 Task: Add Neocell Super Collagen + Vitamin C And Biotin to the cart.
Action: Mouse moved to (280, 134)
Screenshot: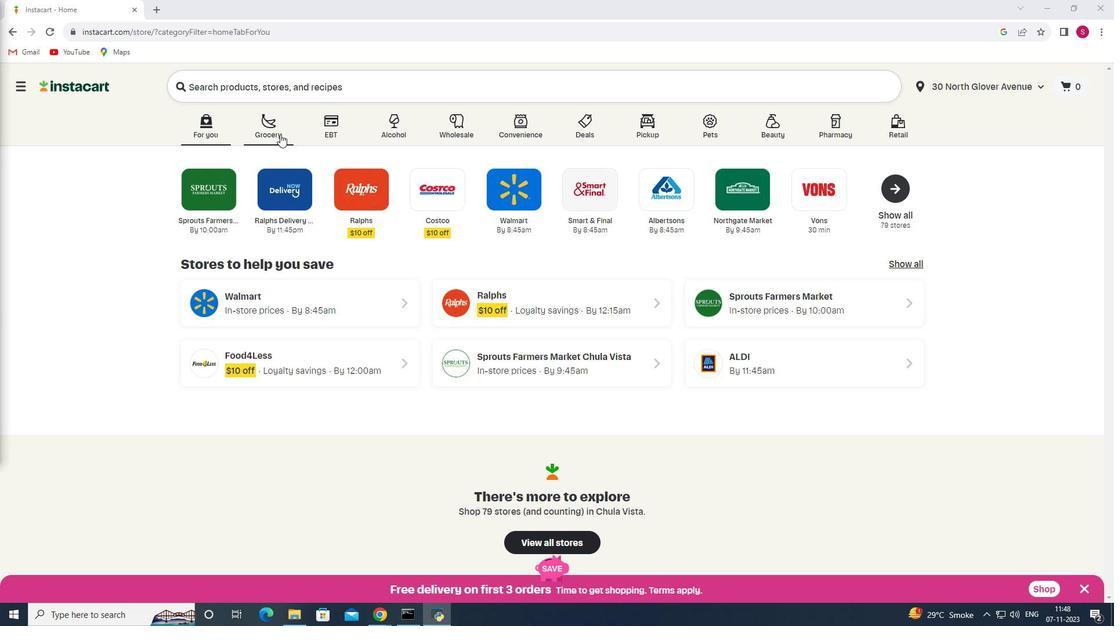 
Action: Mouse pressed left at (280, 134)
Screenshot: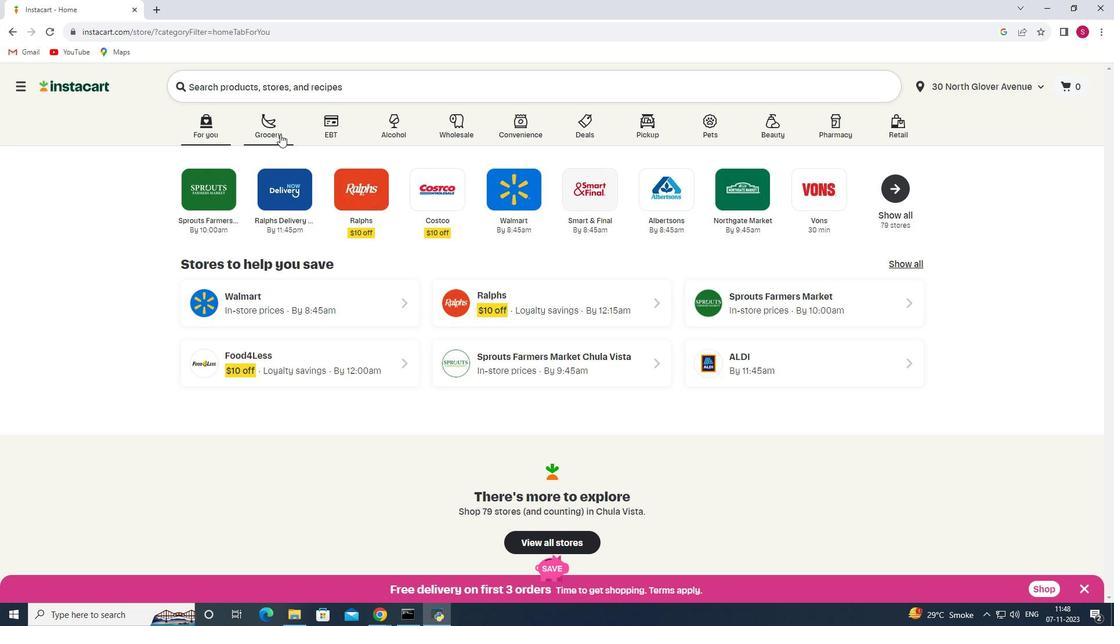 
Action: Mouse moved to (288, 332)
Screenshot: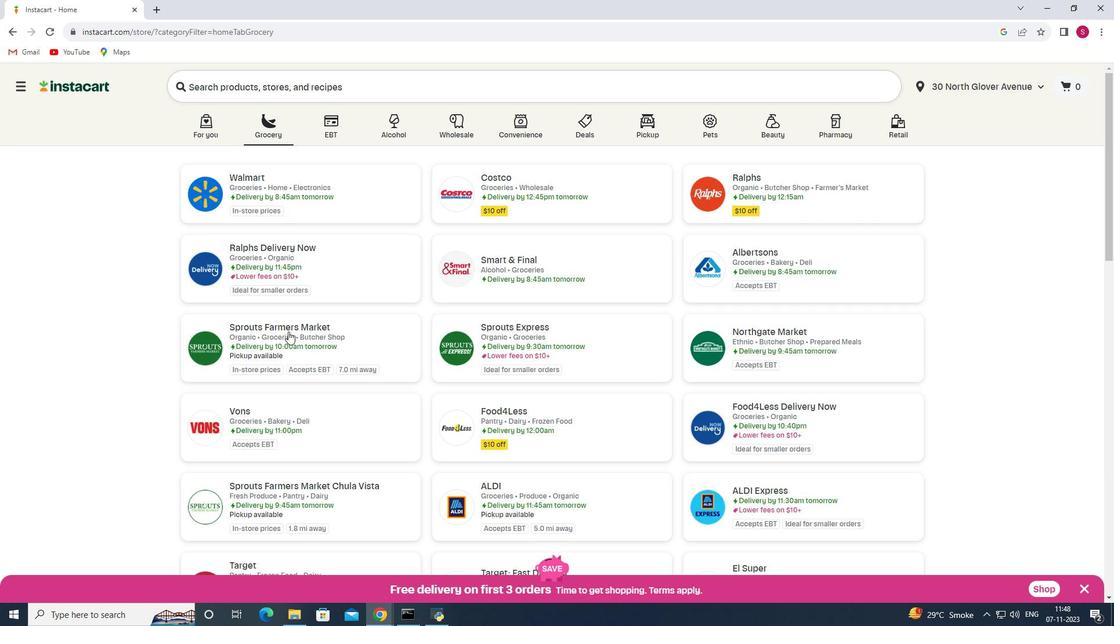 
Action: Mouse pressed left at (288, 332)
Screenshot: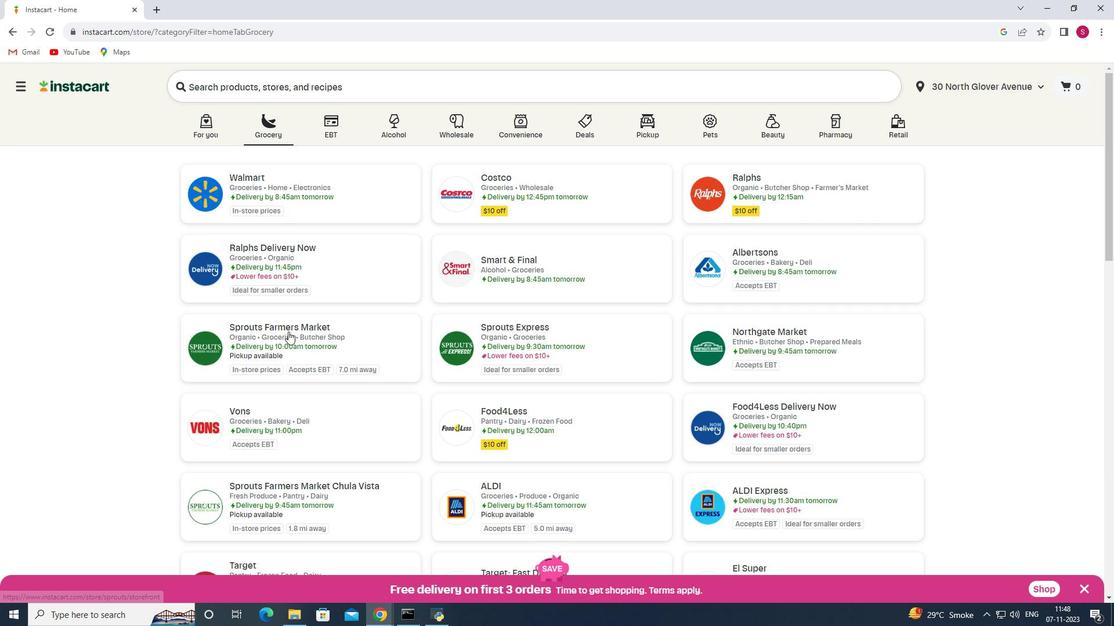 
Action: Mouse moved to (105, 339)
Screenshot: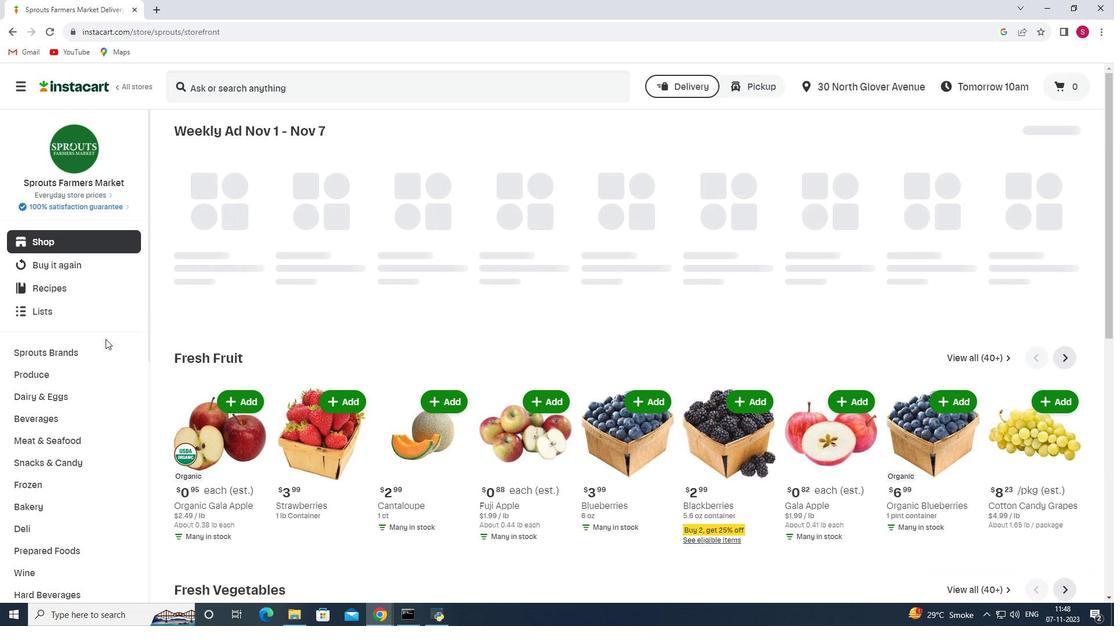
Action: Mouse scrolled (105, 339) with delta (0, 0)
Screenshot: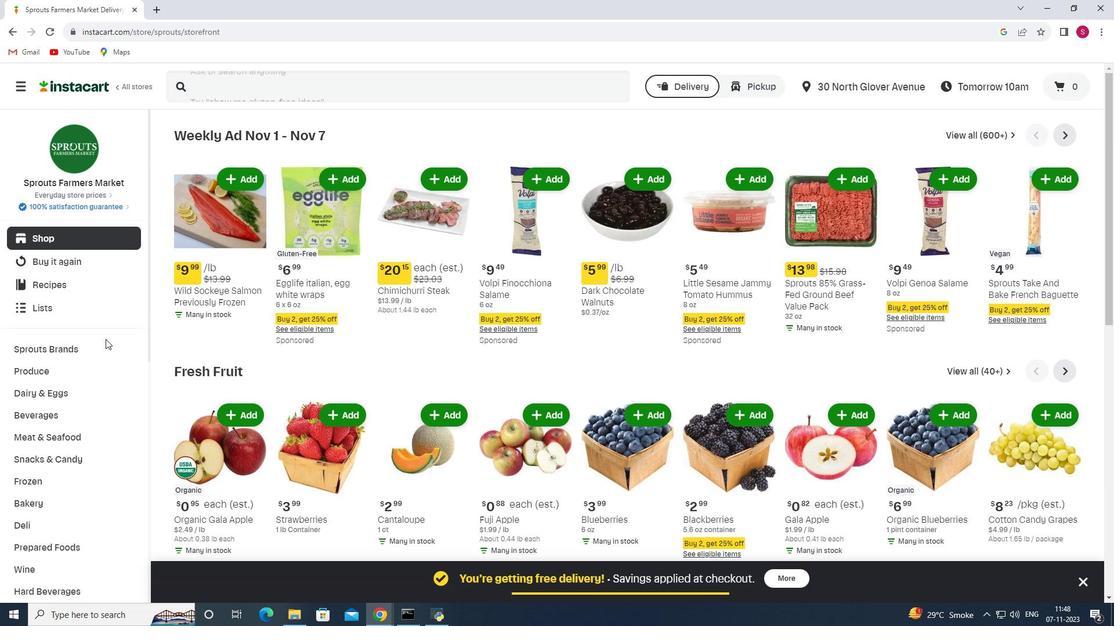 
Action: Mouse scrolled (105, 339) with delta (0, 0)
Screenshot: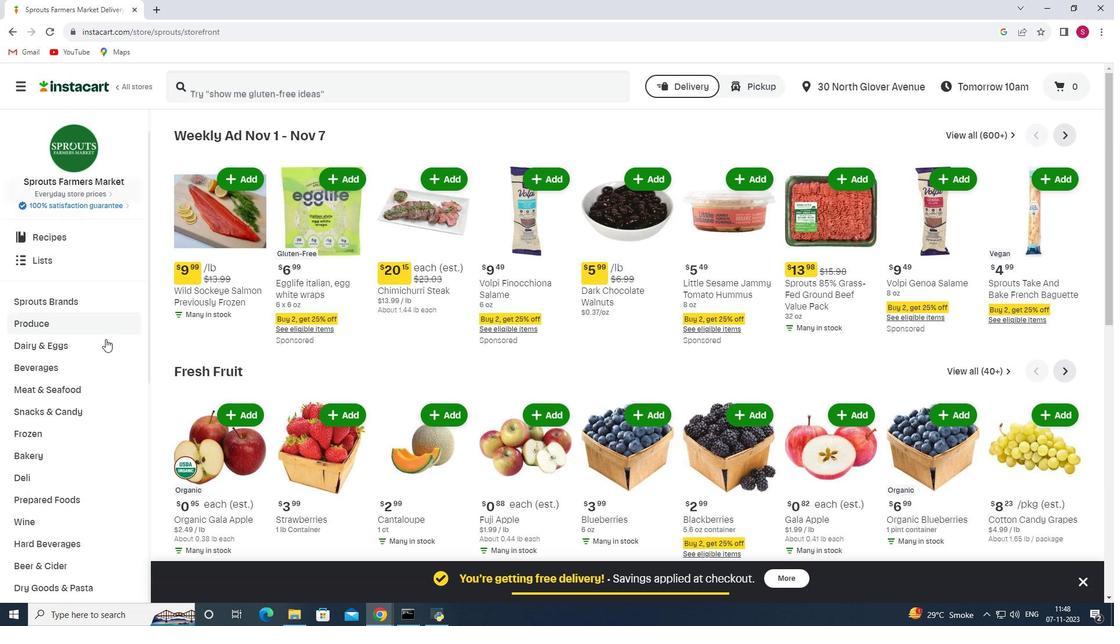 
Action: Mouse scrolled (105, 339) with delta (0, 0)
Screenshot: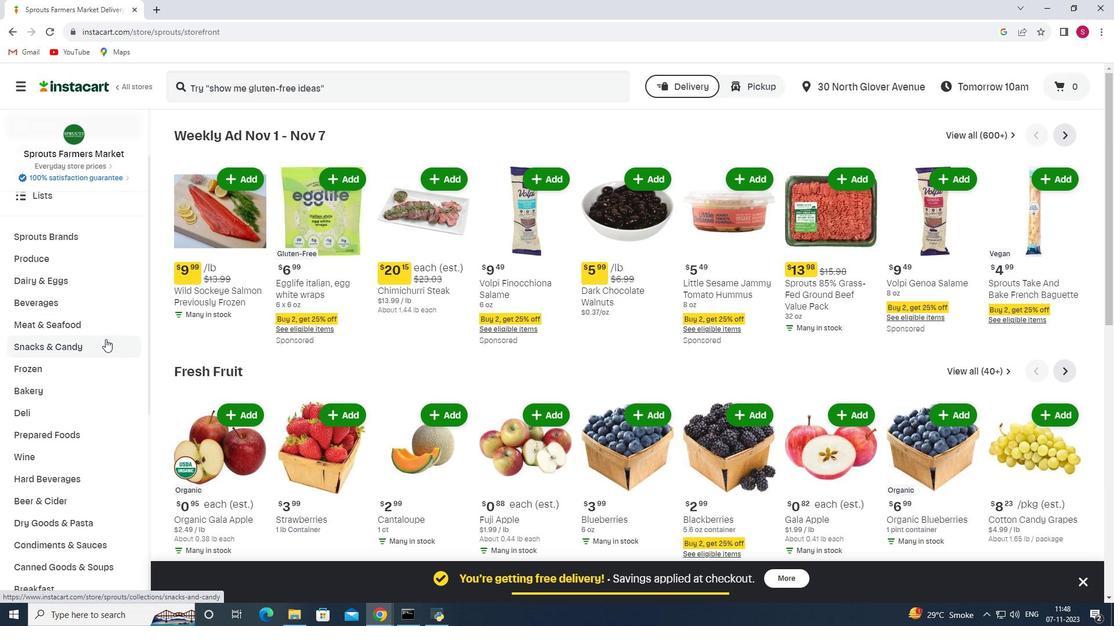 
Action: Mouse scrolled (105, 339) with delta (0, 0)
Screenshot: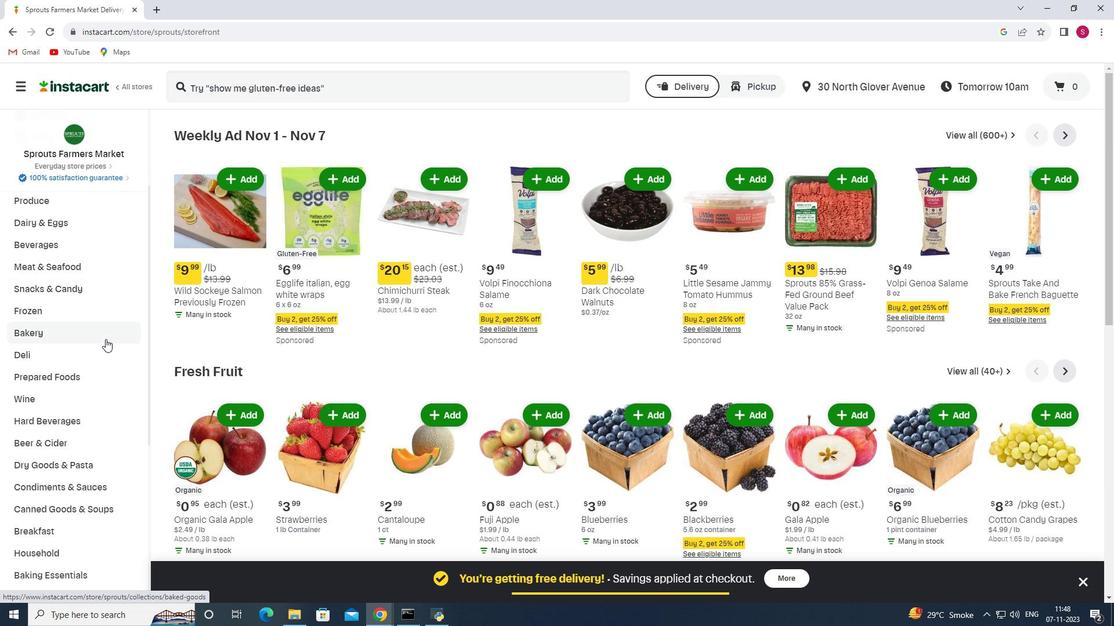 
Action: Mouse moved to (105, 339)
Screenshot: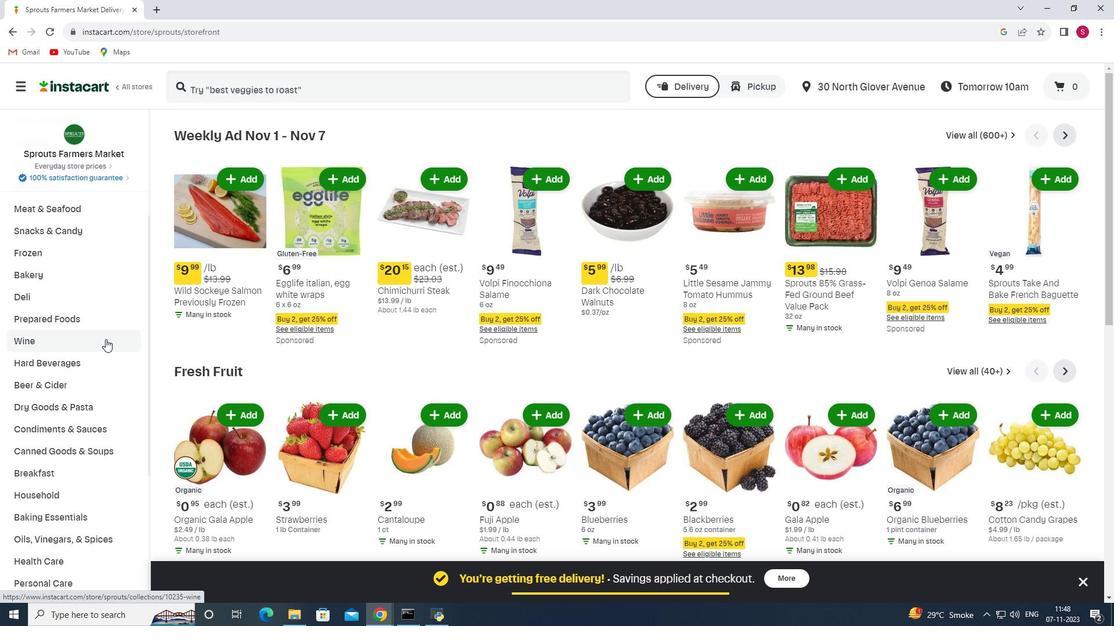 
Action: Mouse scrolled (105, 339) with delta (0, 0)
Screenshot: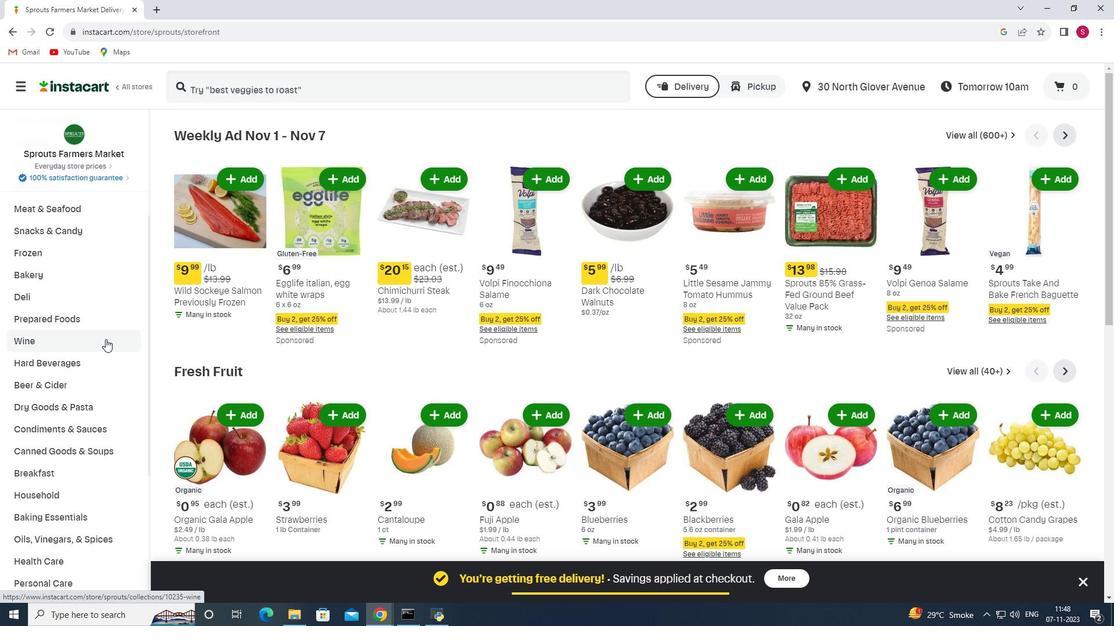 
Action: Mouse scrolled (105, 339) with delta (0, 0)
Screenshot: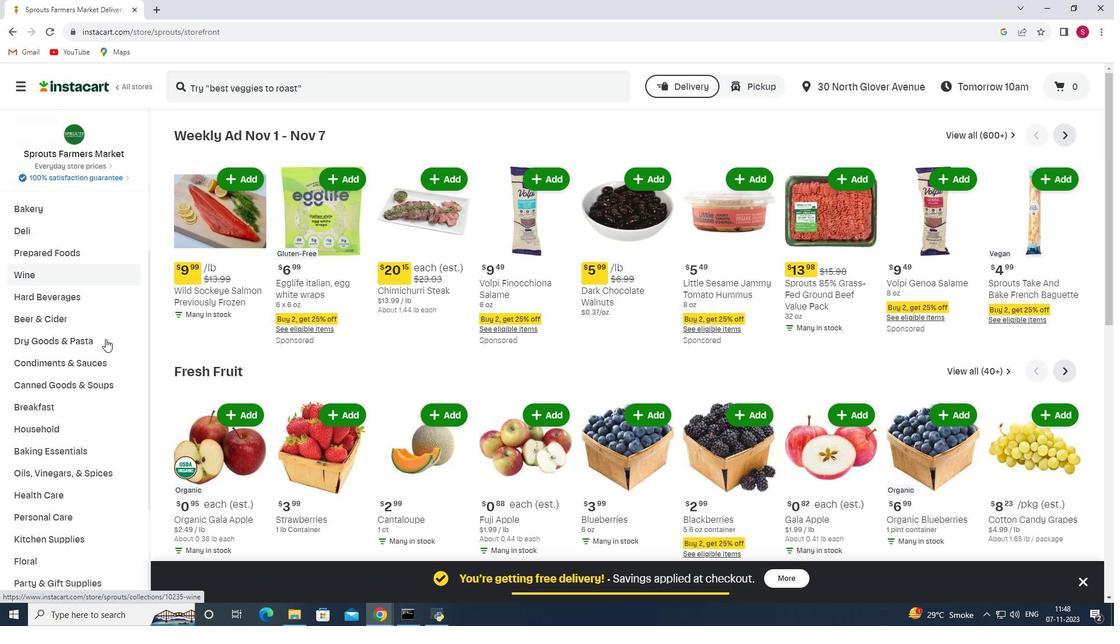 
Action: Mouse scrolled (105, 339) with delta (0, 0)
Screenshot: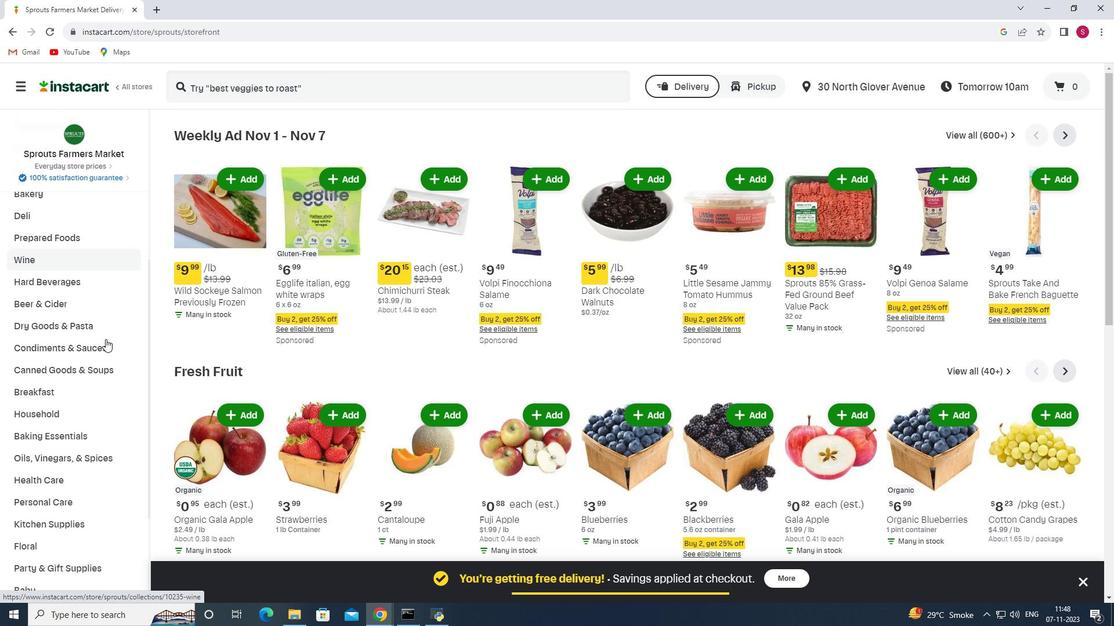 
Action: Mouse moved to (67, 383)
Screenshot: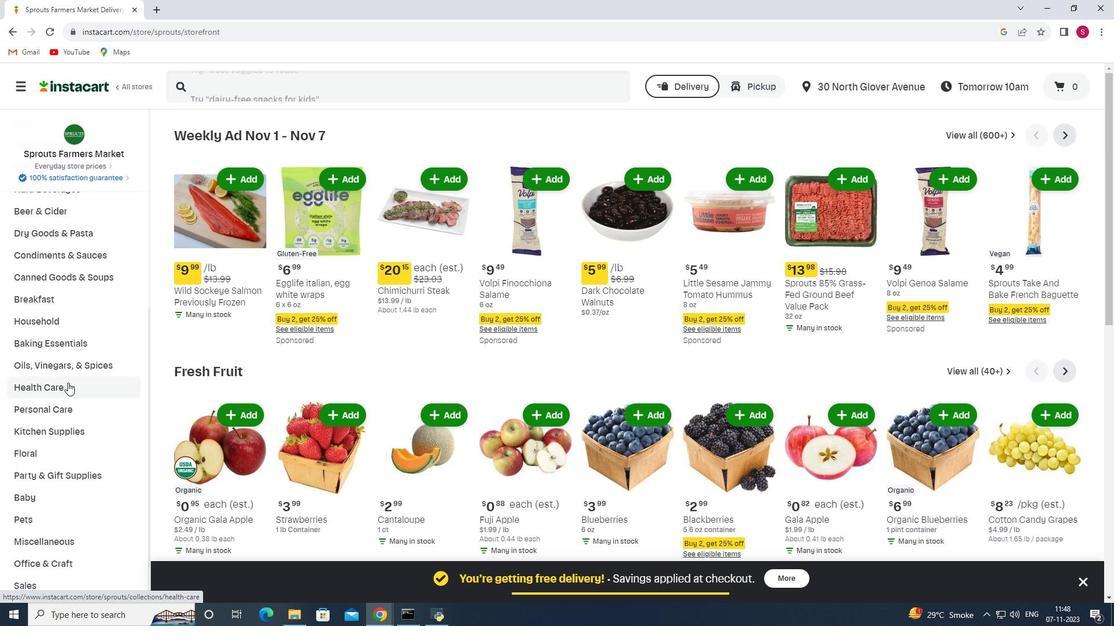 
Action: Mouse pressed left at (67, 383)
Screenshot: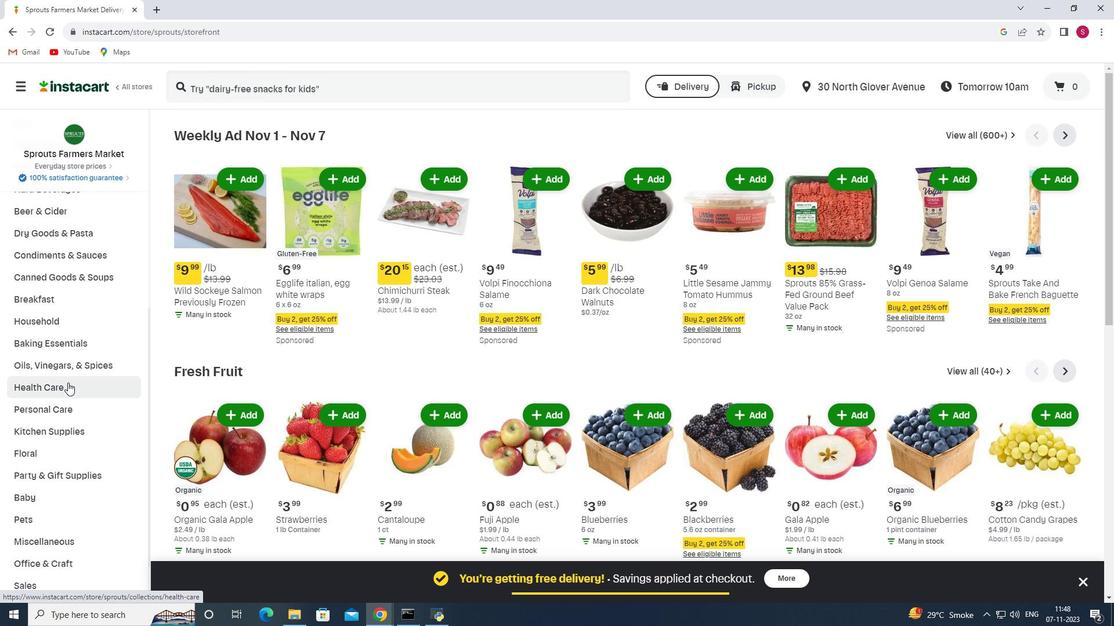 
Action: Mouse moved to (382, 162)
Screenshot: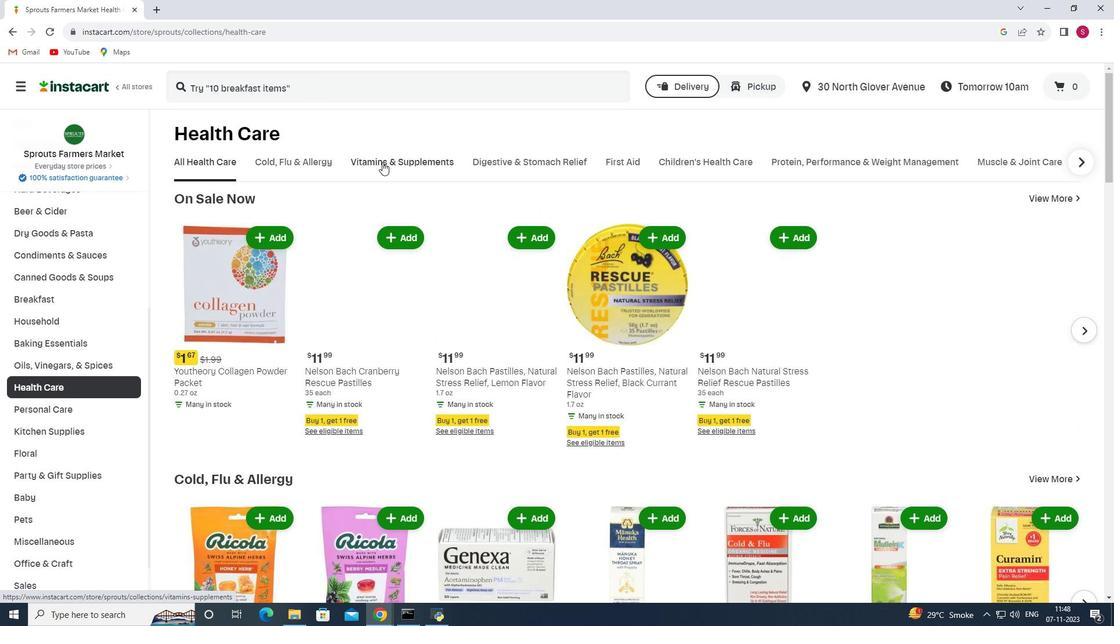 
Action: Mouse pressed left at (382, 162)
Screenshot: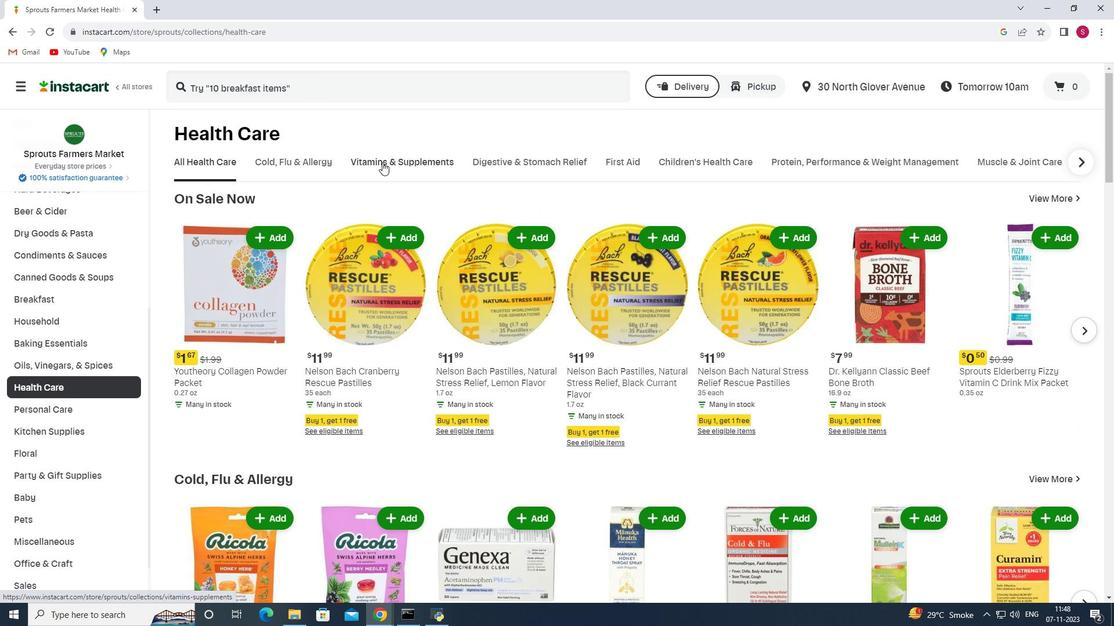
Action: Mouse moved to (463, 208)
Screenshot: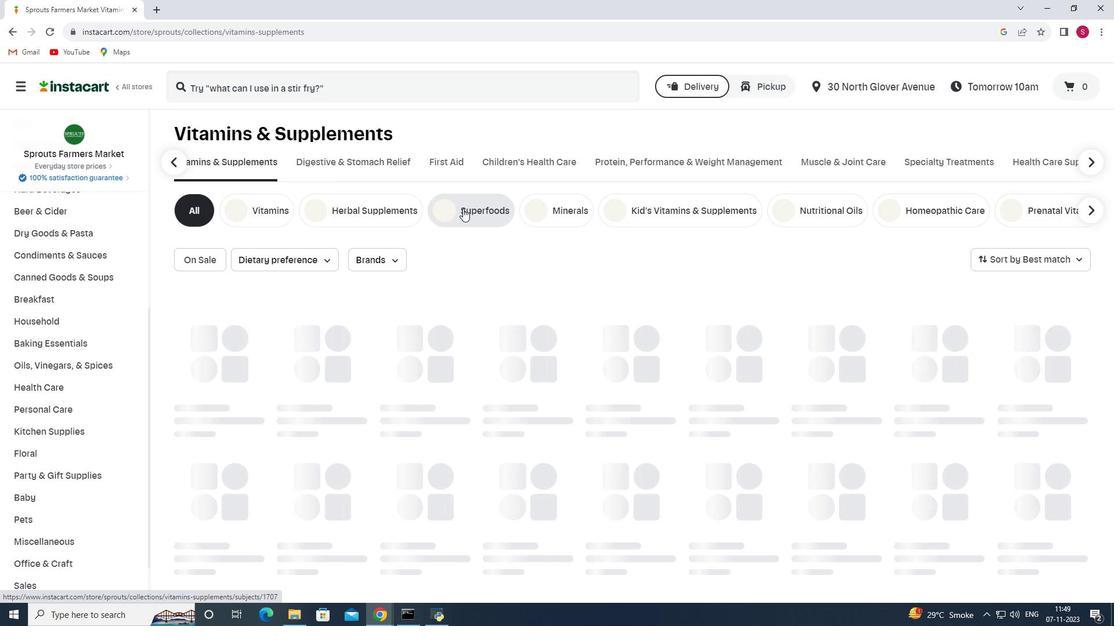 
Action: Mouse pressed left at (463, 208)
Screenshot: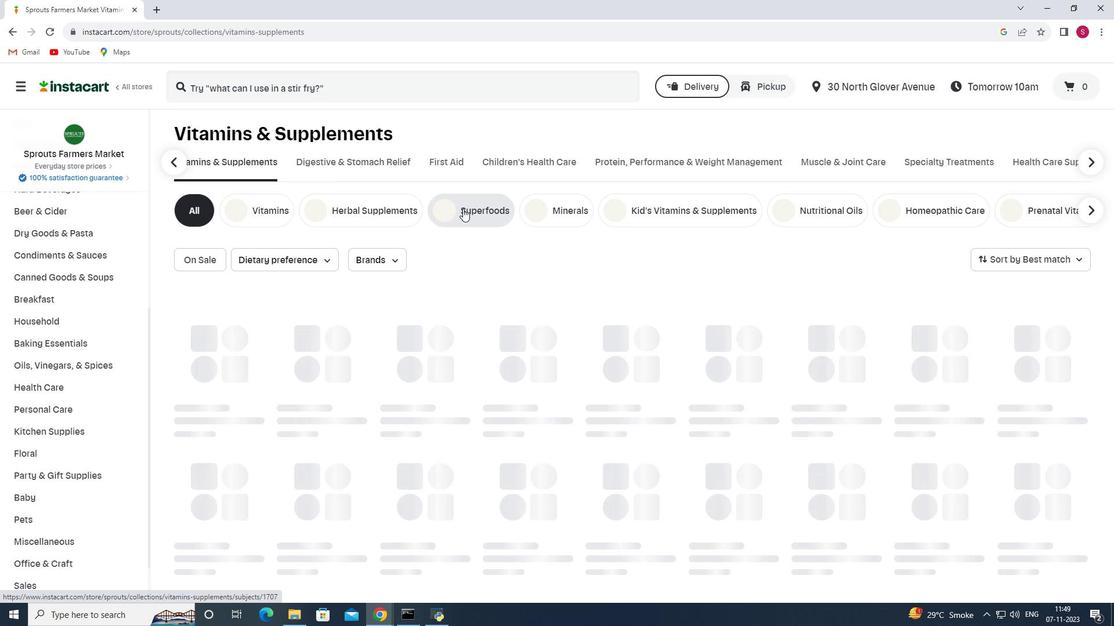 
Action: Mouse moved to (280, 79)
Screenshot: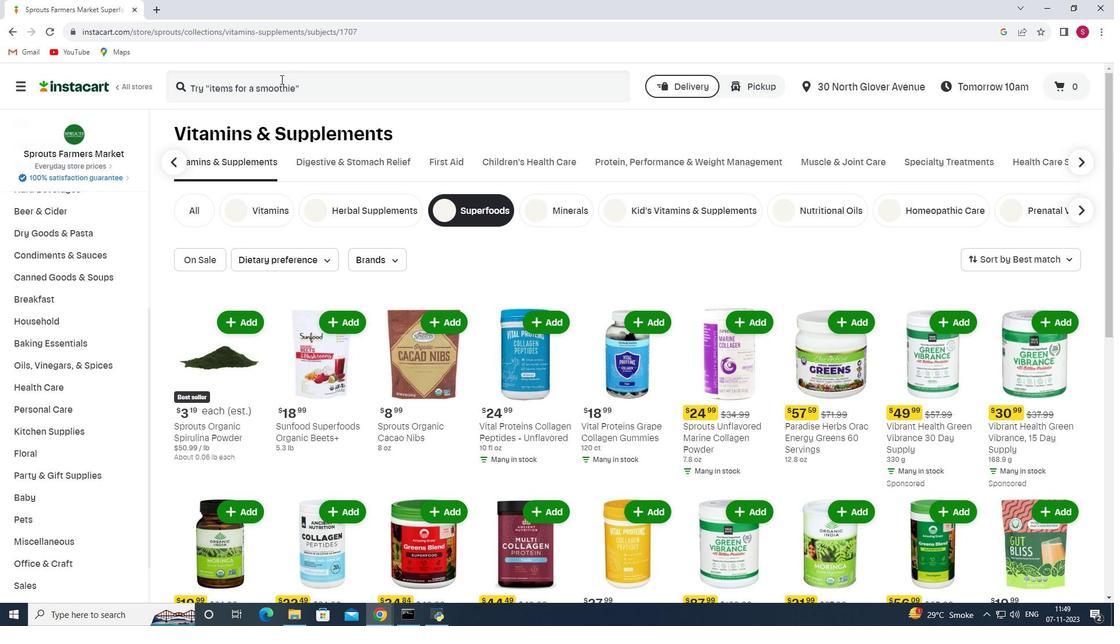 
Action: Mouse pressed left at (280, 79)
Screenshot: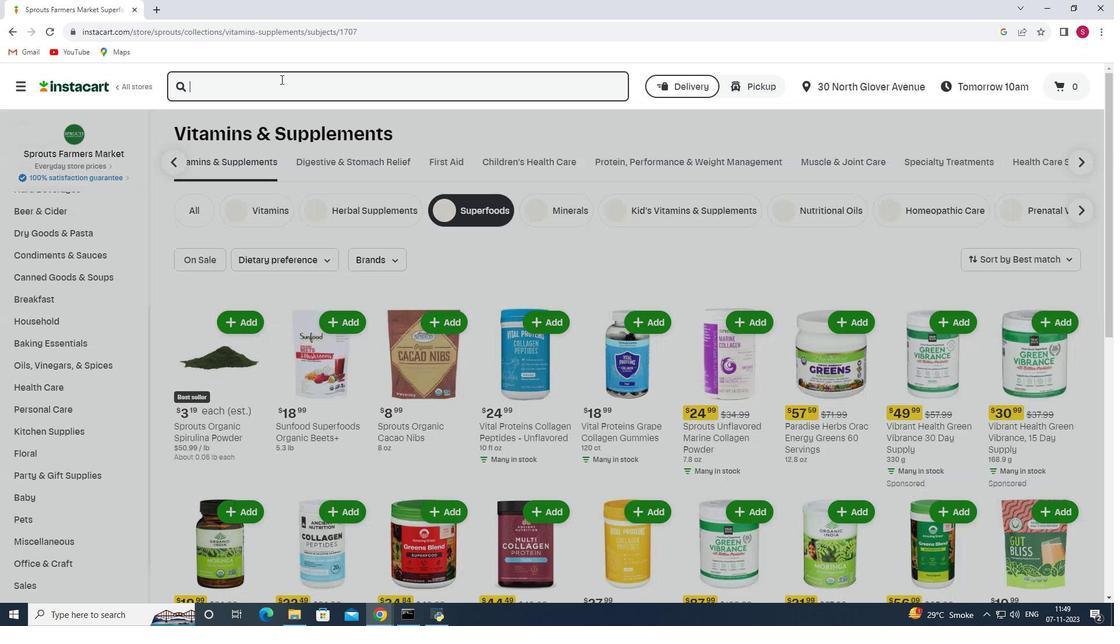 
Action: Key pressed <Key.shift>Neocell<Key.space><Key.shift>Super<Key.space><Key.shift>Collagen<Key.space><Key.shift_r><Key.shift_r><Key.shift_r><Key.shift_r><Key.shift_r><Key.shift_r><Key.shift_r><Key.shift_r><Key.shift_r><Key.shift_r><Key.shift_r><Key.shift_r><Key.shift_r><Key.shift_r><Key.shift_r><Key.shift_r><Key.shift_r>+<Key.space><Key.shift>Vitamins<Key.backspace><Key.space><Key.shift><Key.shift><Key.shift><Key.shift>C<Key.space><Key.shift>And<Key.space><Key.shift_r><Key.shift_r><Key.shift_r><Key.shift_r><Key.shift_r><Key.shift_r><Key.shift_r><Key.shift_r><Key.shift_r><Key.shift_r><Key.shift_r>Biotin<Key.enter>
Screenshot: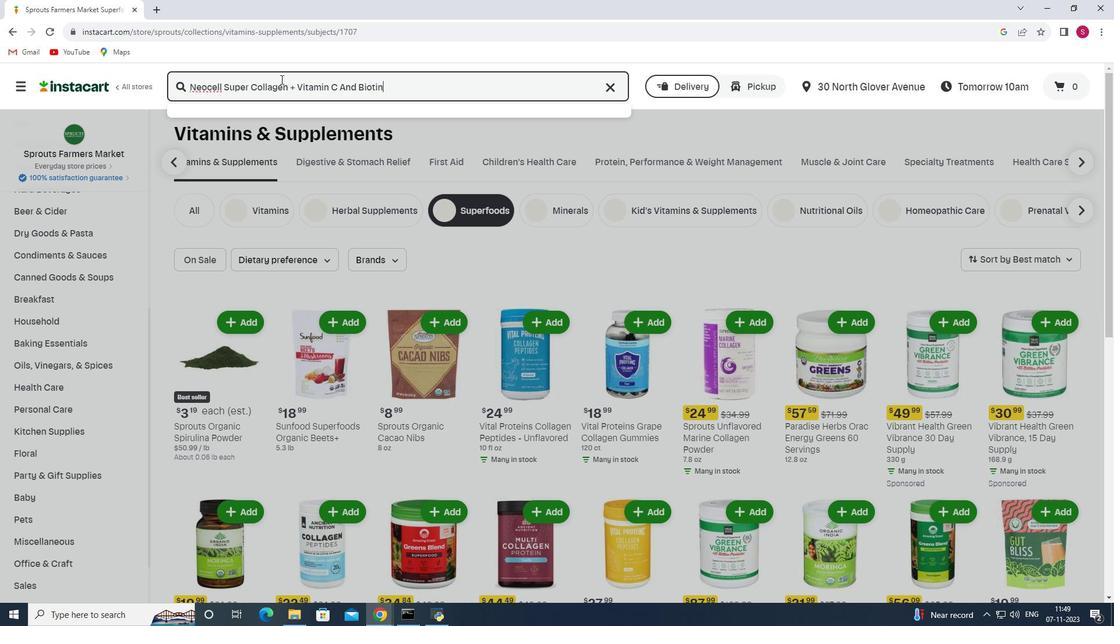 
Action: Mouse moved to (465, 197)
Screenshot: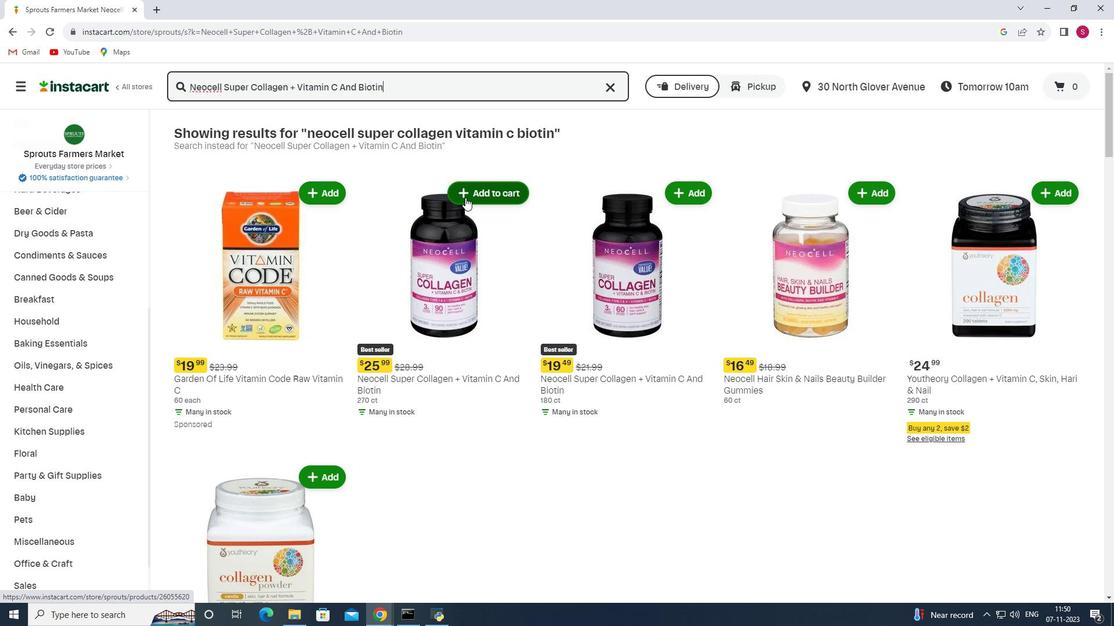 
Action: Mouse pressed left at (465, 197)
Screenshot: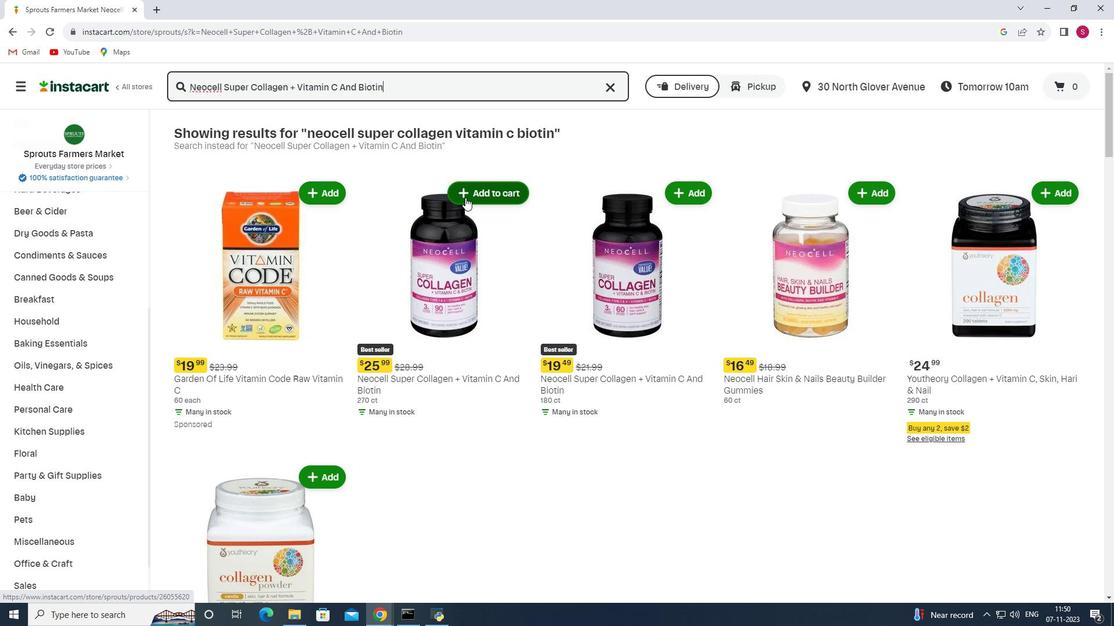 
Action: Mouse moved to (431, 246)
Screenshot: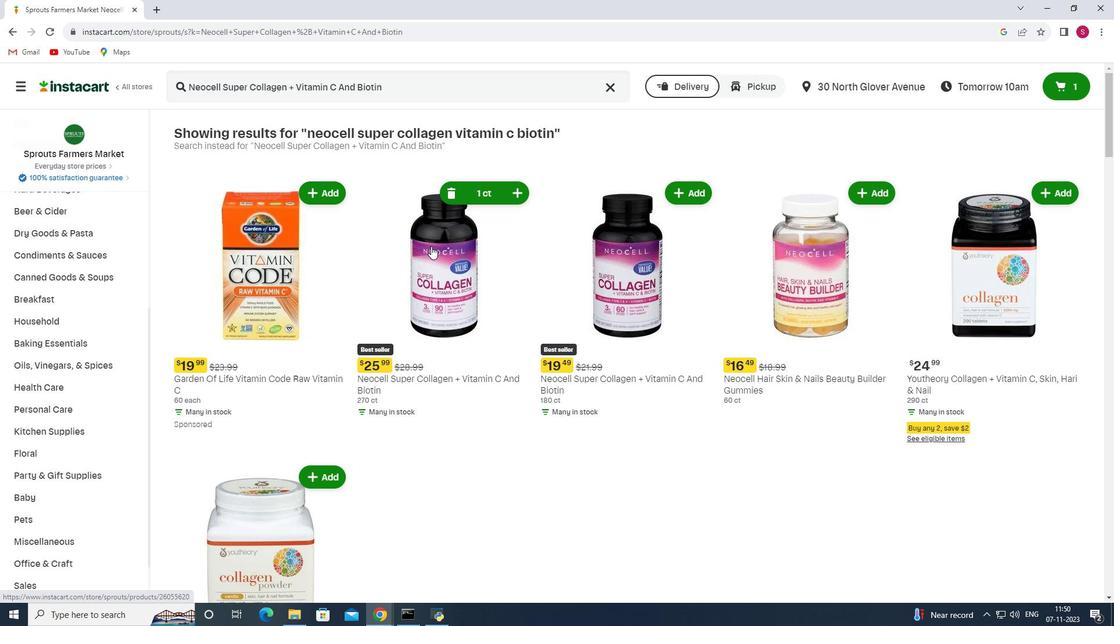 
